Task: Change the completed task color in Outlook to a different color.
Action: Mouse moved to (48, 30)
Screenshot: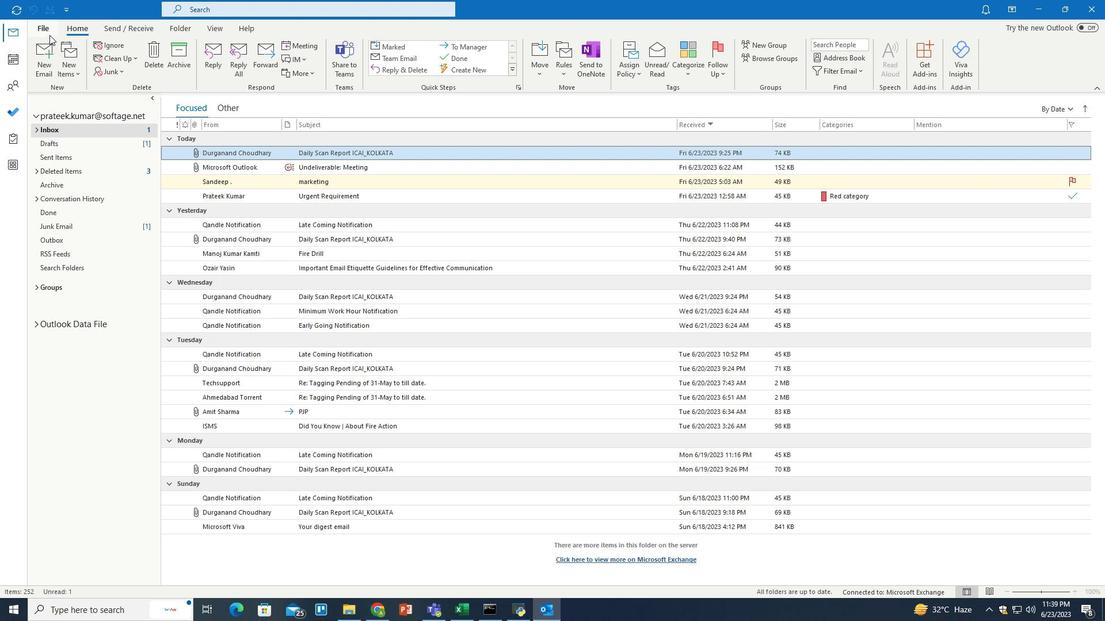 
Action: Mouse pressed left at (48, 30)
Screenshot: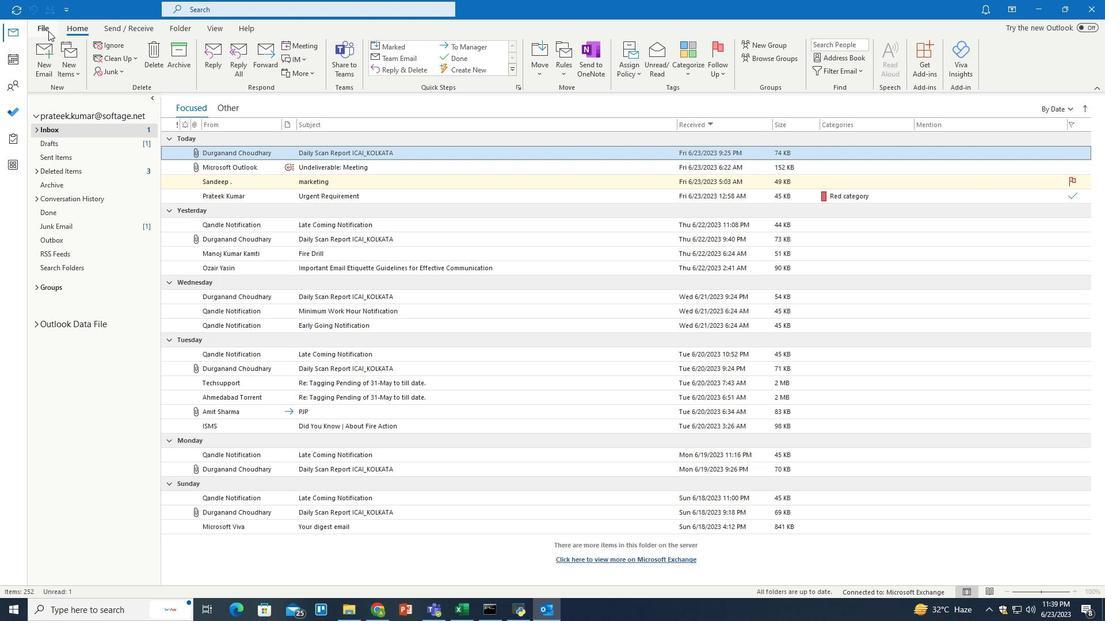 
Action: Mouse moved to (35, 553)
Screenshot: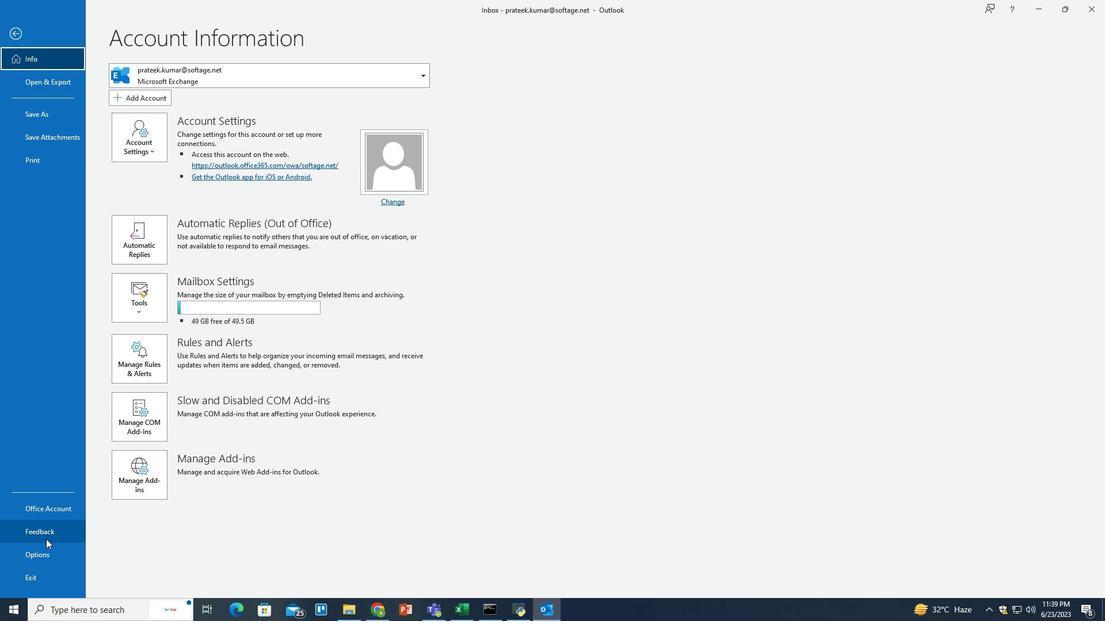 
Action: Mouse pressed left at (35, 553)
Screenshot: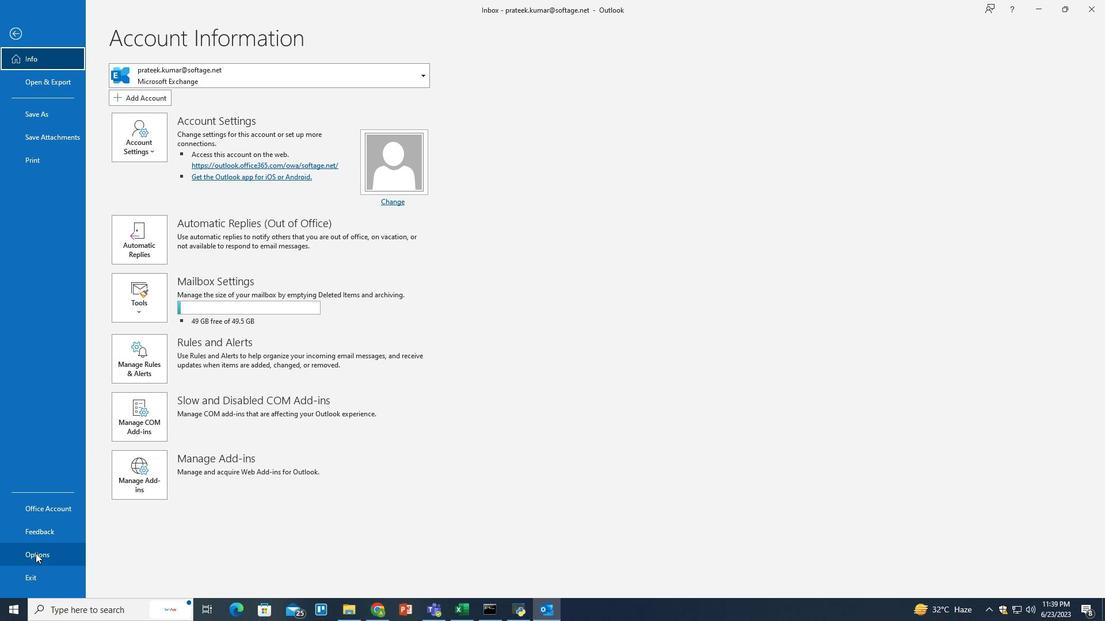 
Action: Mouse moved to (332, 203)
Screenshot: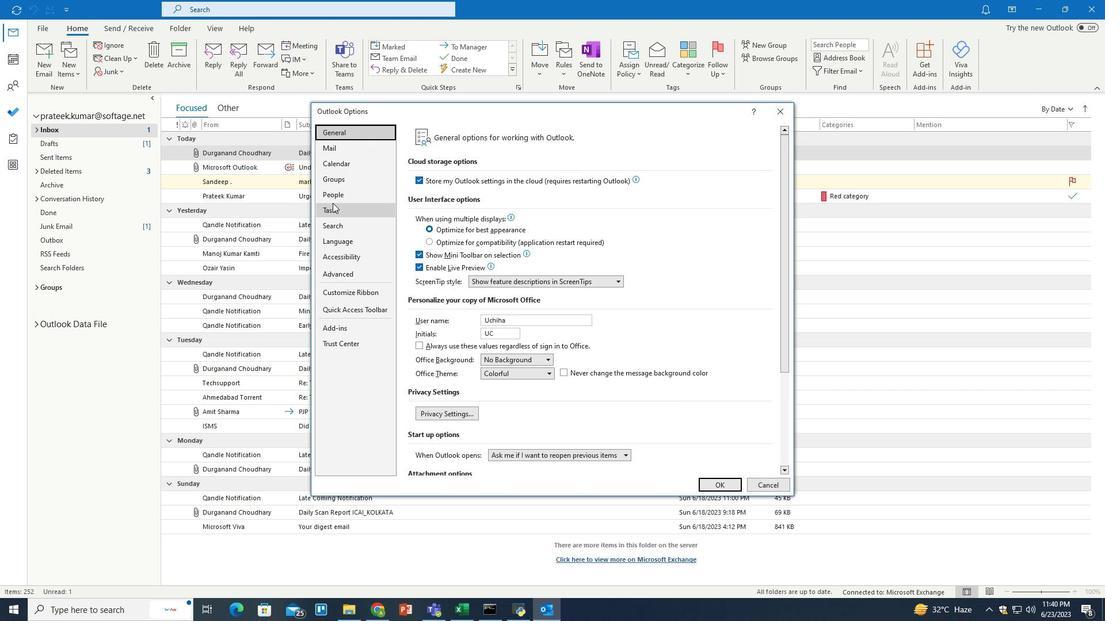 
Action: Mouse pressed left at (332, 203)
Screenshot: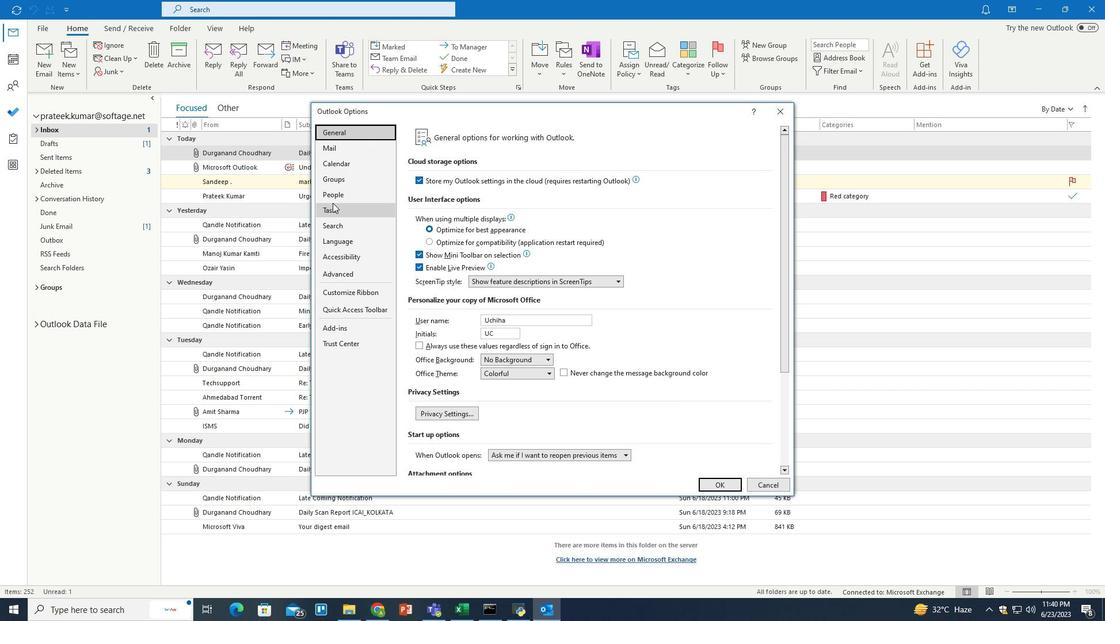 
Action: Mouse moved to (533, 271)
Screenshot: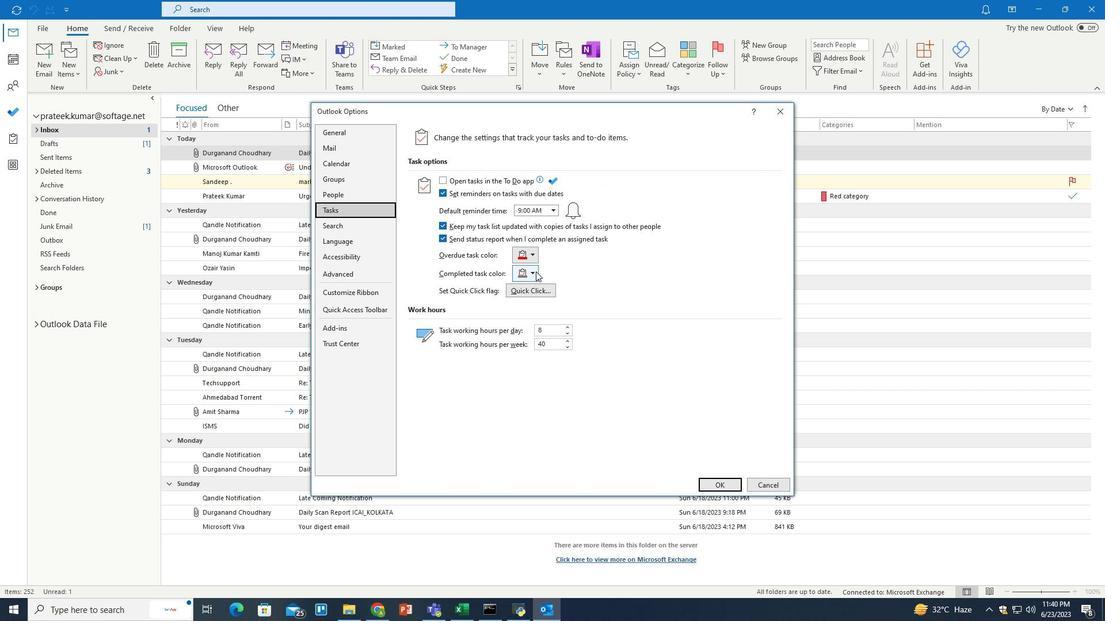 
Action: Mouse pressed left at (533, 271)
Screenshot: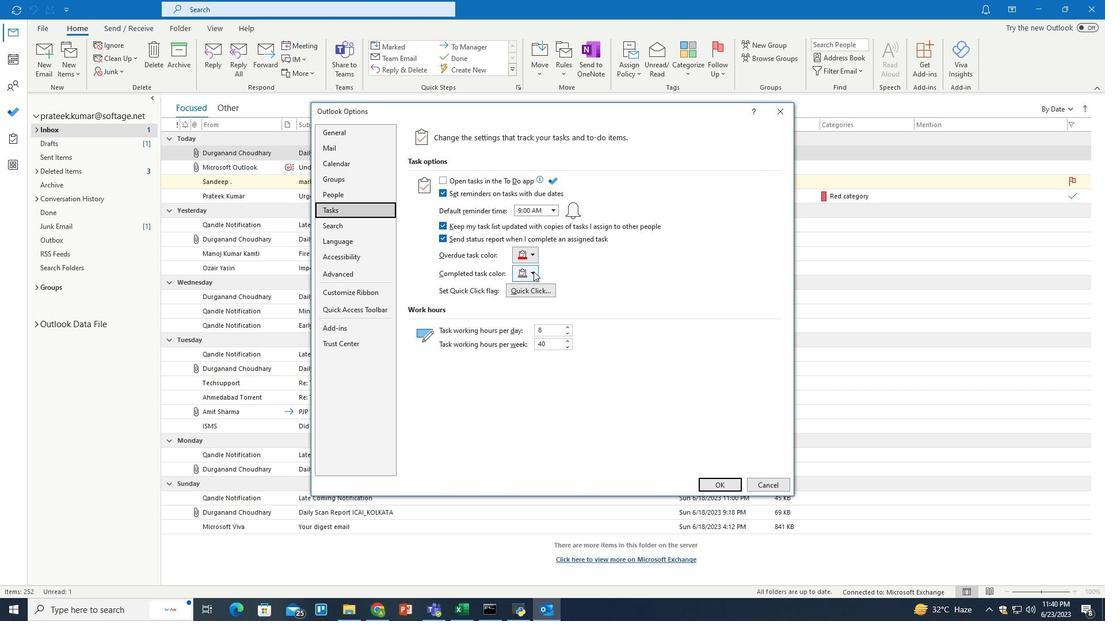 
Action: Mouse moved to (546, 299)
Screenshot: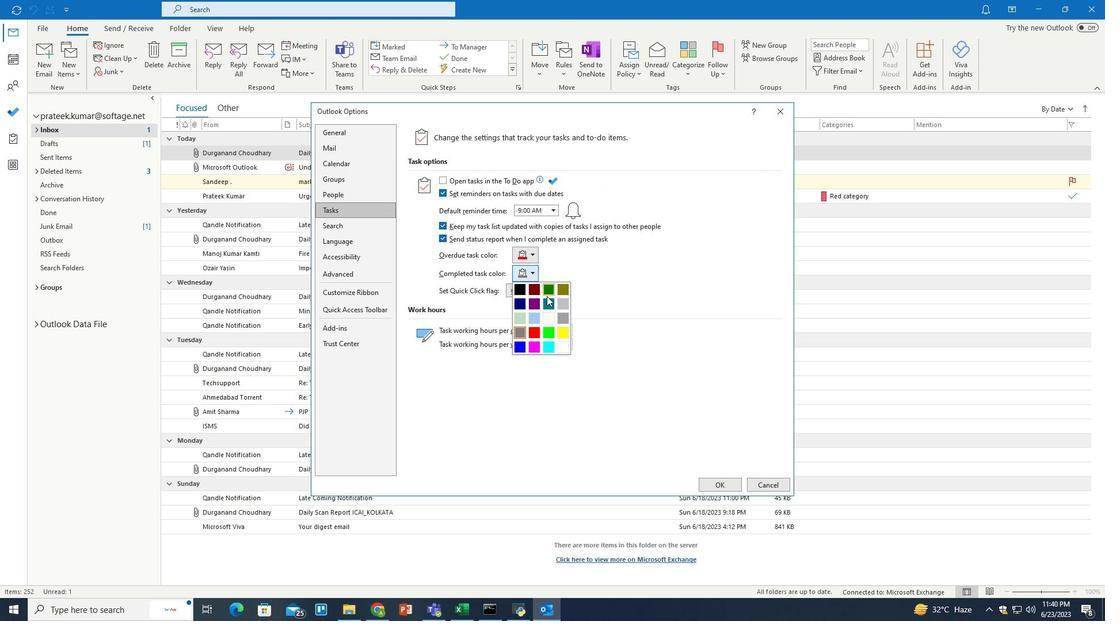 
Action: Mouse pressed left at (546, 299)
Screenshot: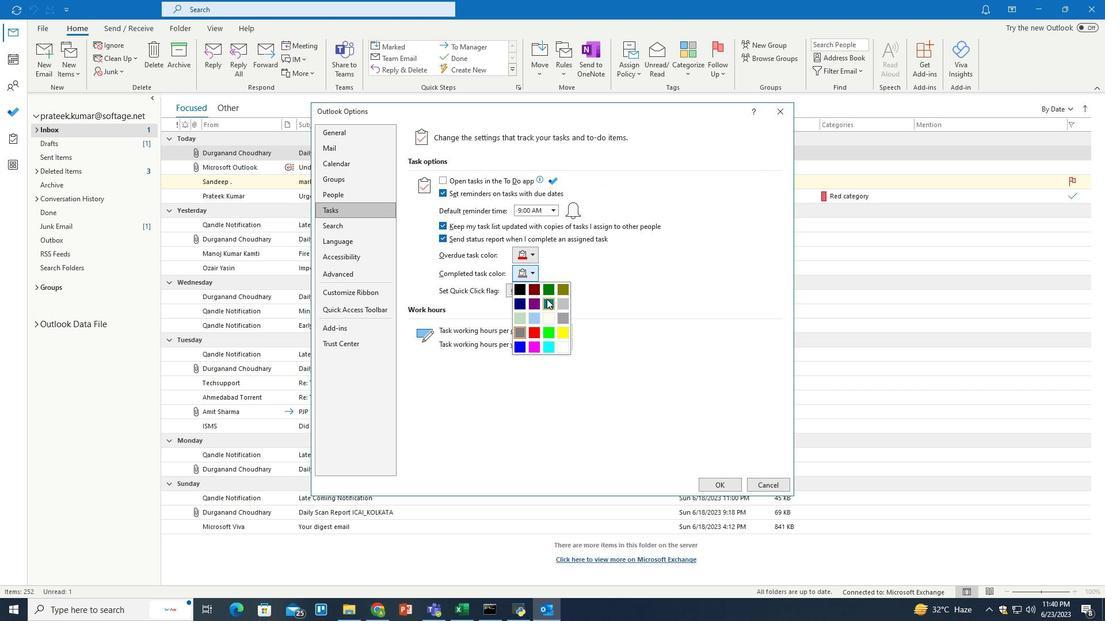 
Action: Mouse moved to (717, 482)
Screenshot: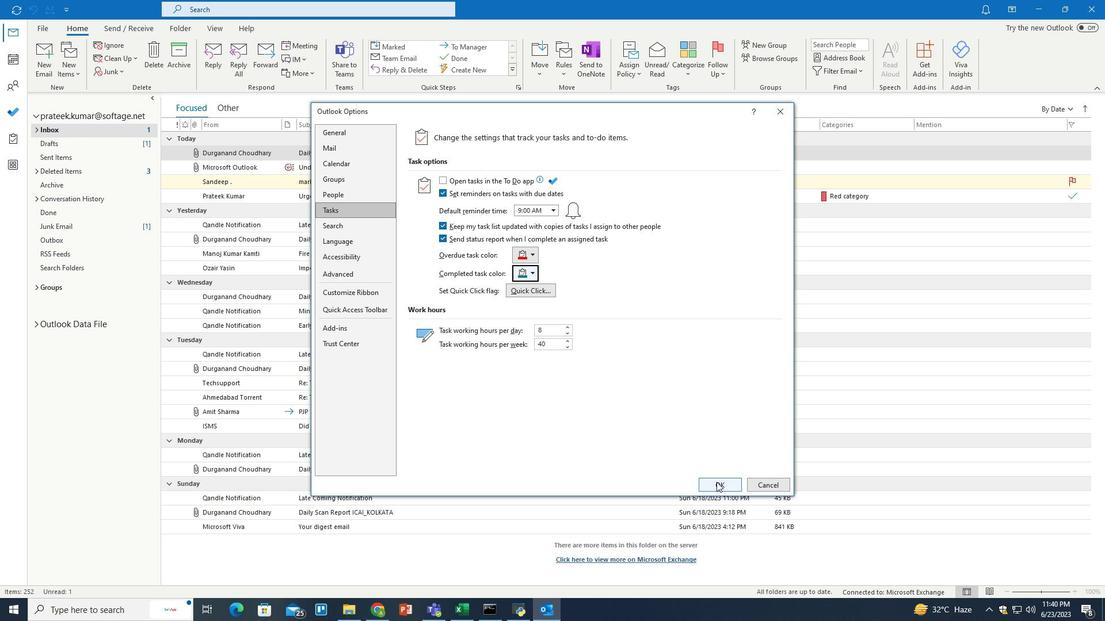 
Action: Mouse pressed left at (717, 482)
Screenshot: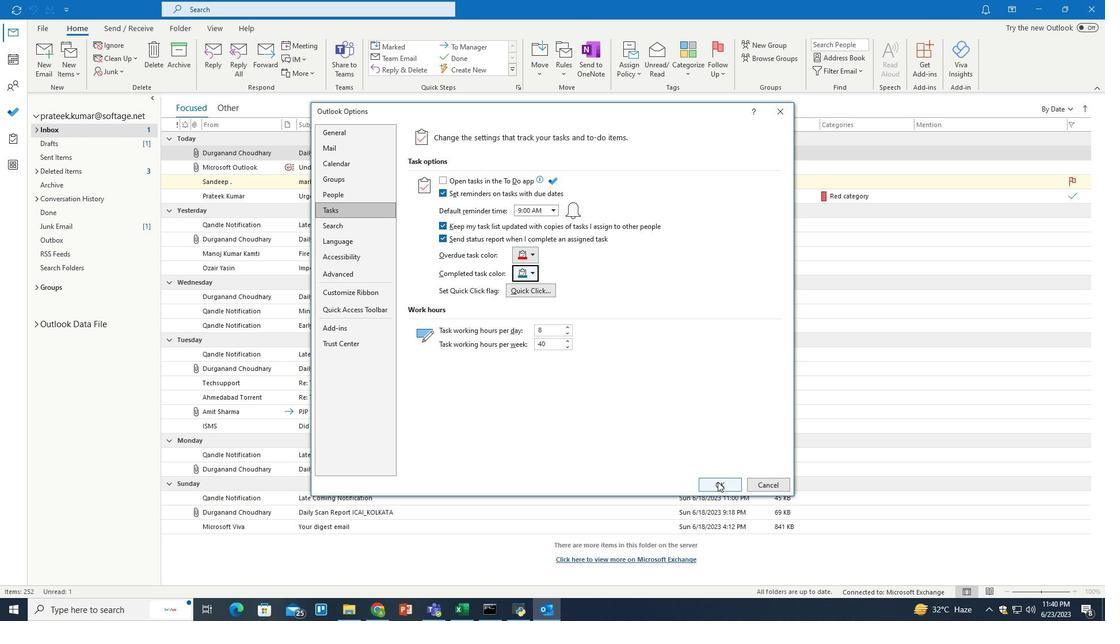 
Action: Mouse moved to (709, 479)
Screenshot: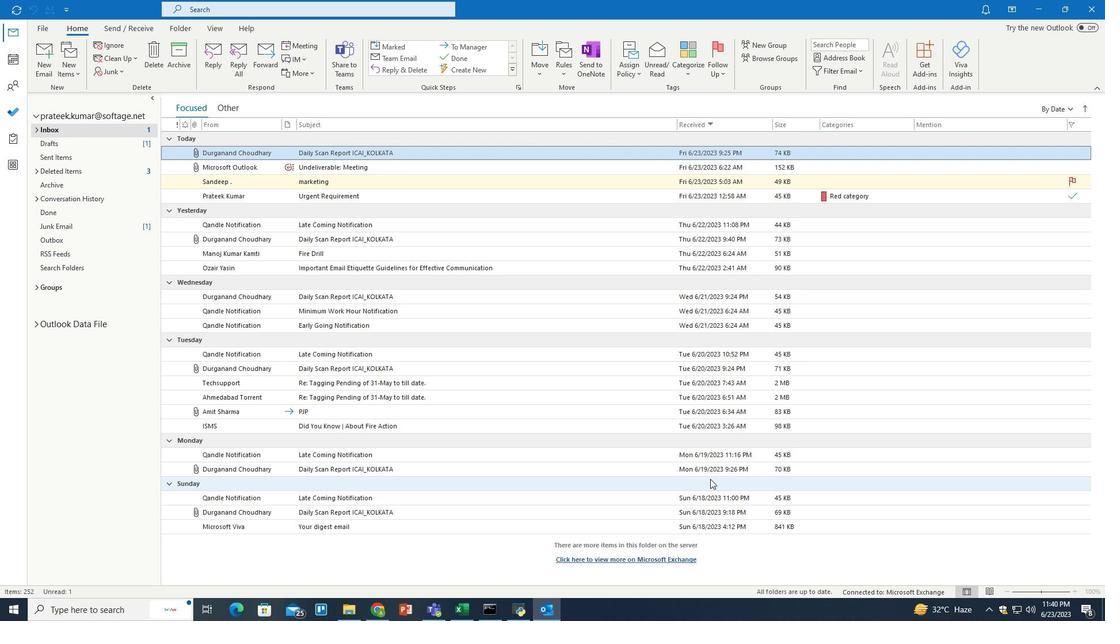 
